 Task: Set the Employee Name "does not match regex" Under Select in Process Payment.
Action: Mouse moved to (135, 15)
Screenshot: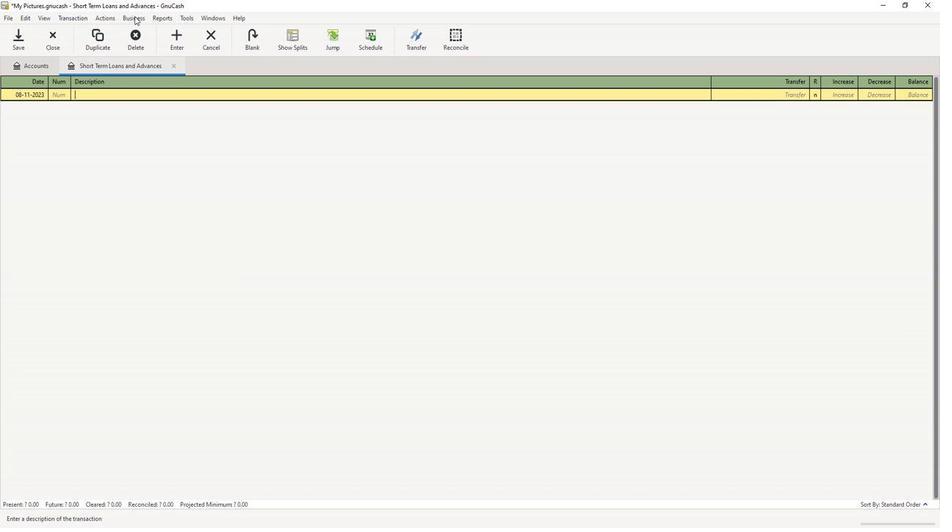 
Action: Mouse pressed left at (135, 15)
Screenshot: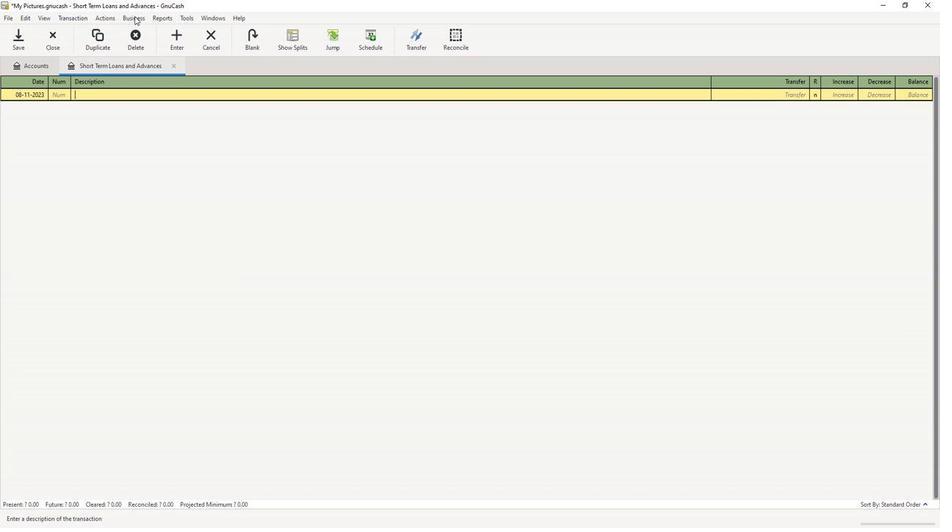 
Action: Mouse moved to (143, 29)
Screenshot: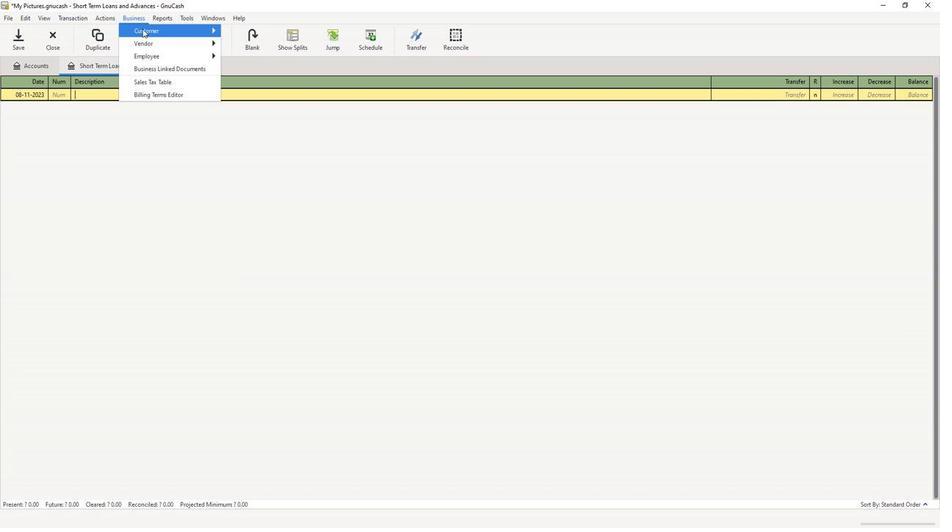 
Action: Mouse pressed left at (143, 29)
Screenshot: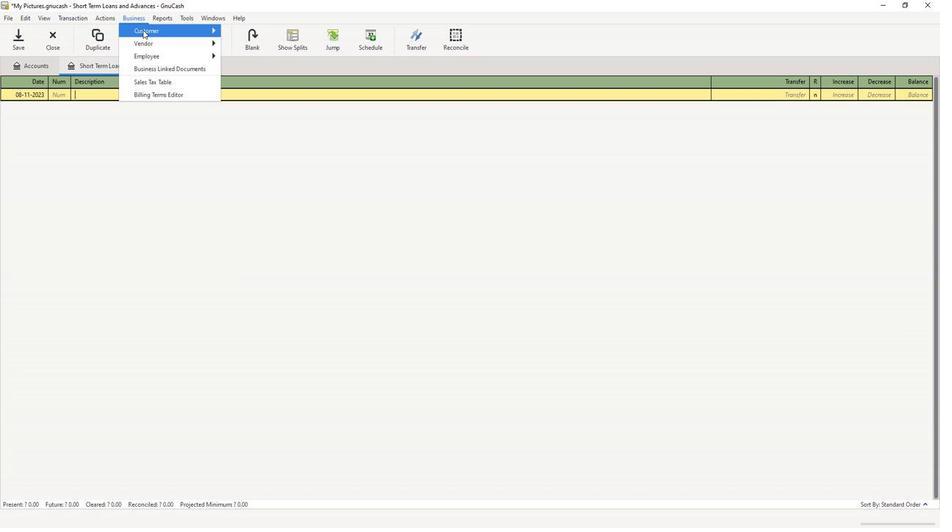 
Action: Mouse moved to (257, 117)
Screenshot: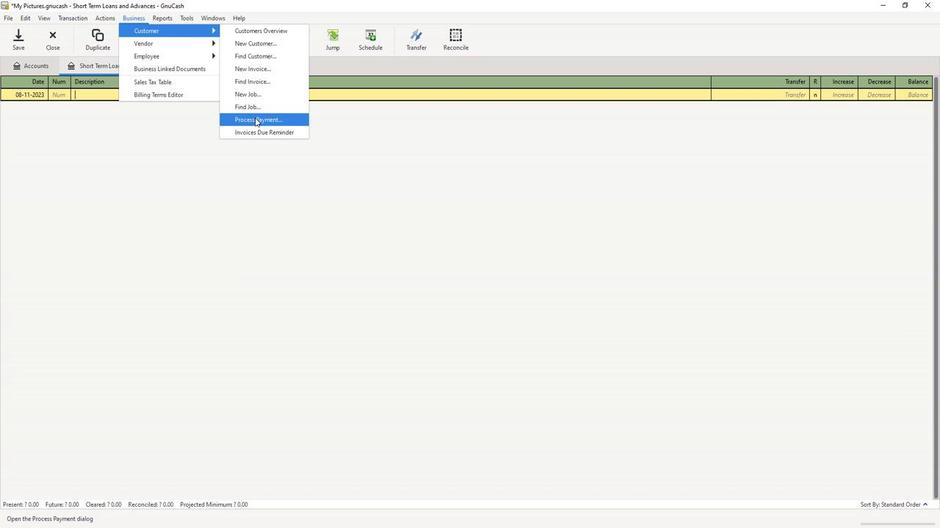 
Action: Mouse pressed left at (257, 117)
Screenshot: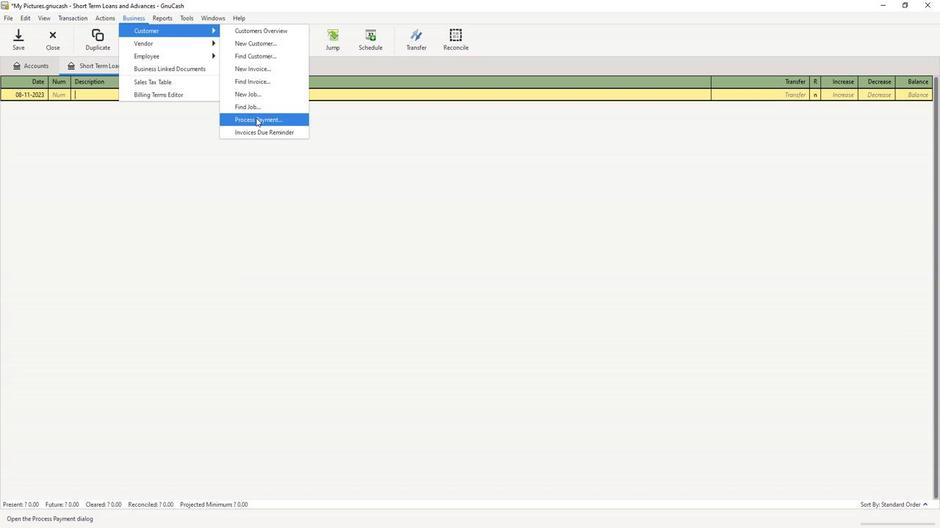 
Action: Mouse moved to (369, 161)
Screenshot: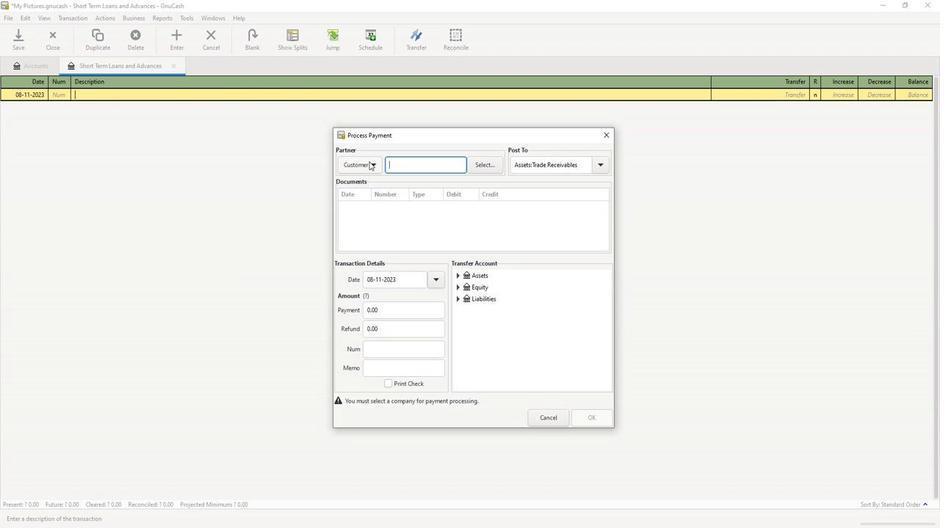 
Action: Mouse pressed left at (369, 161)
Screenshot: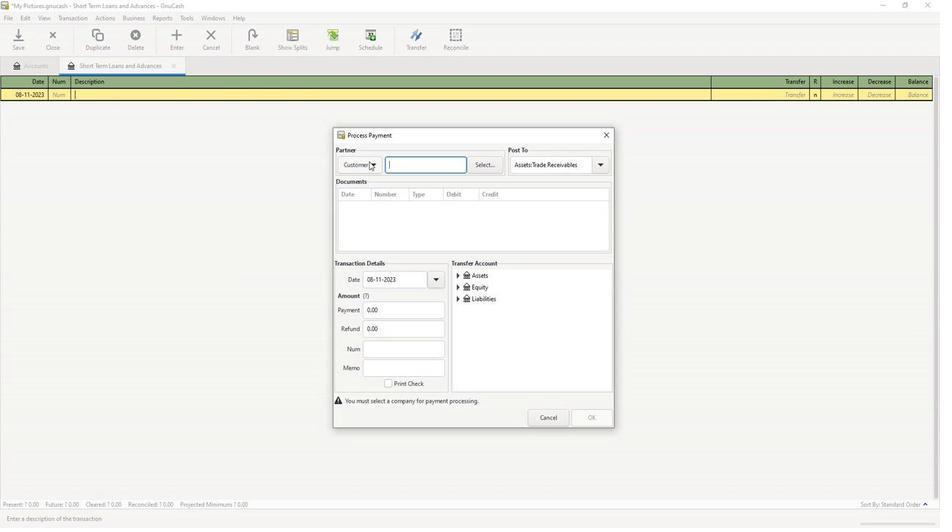 
Action: Mouse moved to (368, 191)
Screenshot: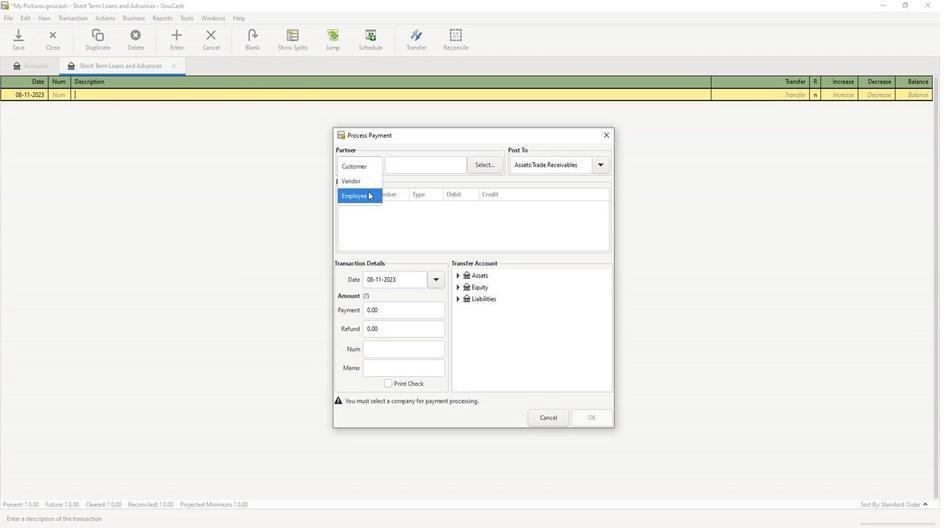 
Action: Mouse pressed left at (368, 191)
Screenshot: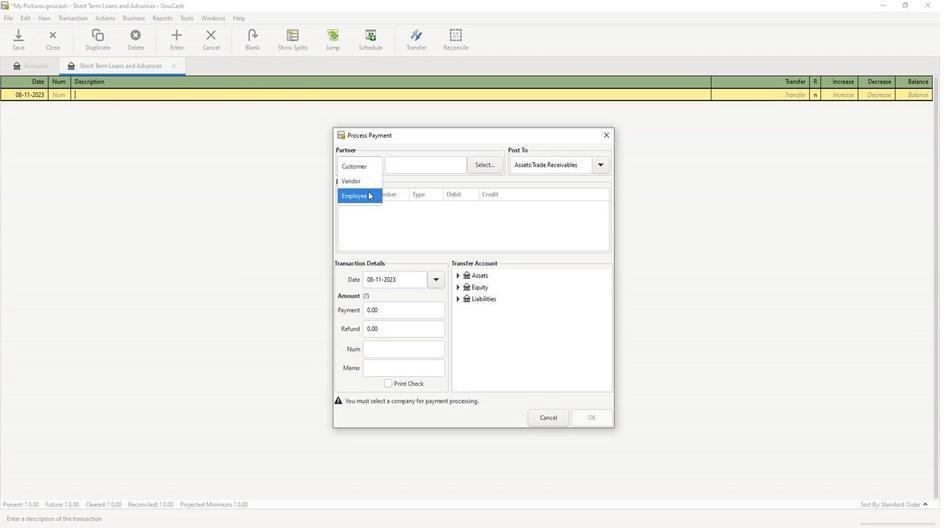 
Action: Mouse moved to (490, 168)
Screenshot: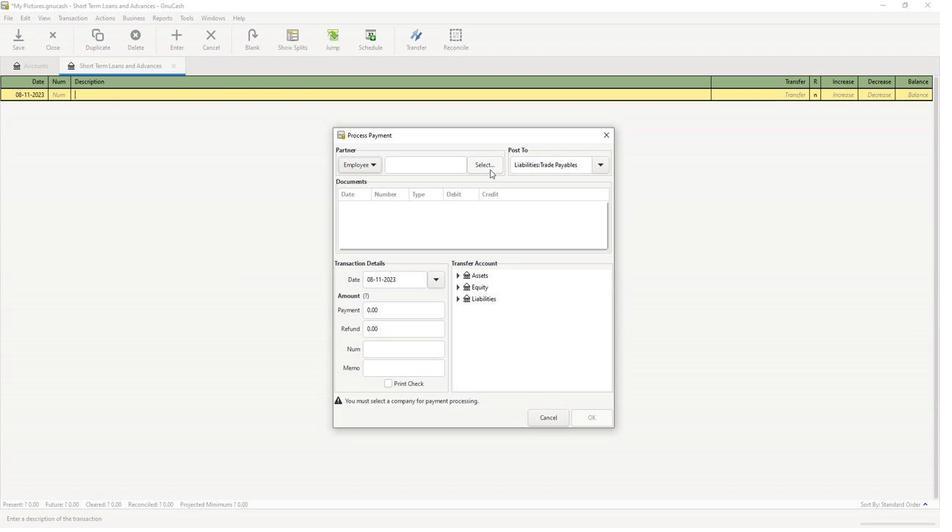 
Action: Mouse pressed left at (490, 168)
Screenshot: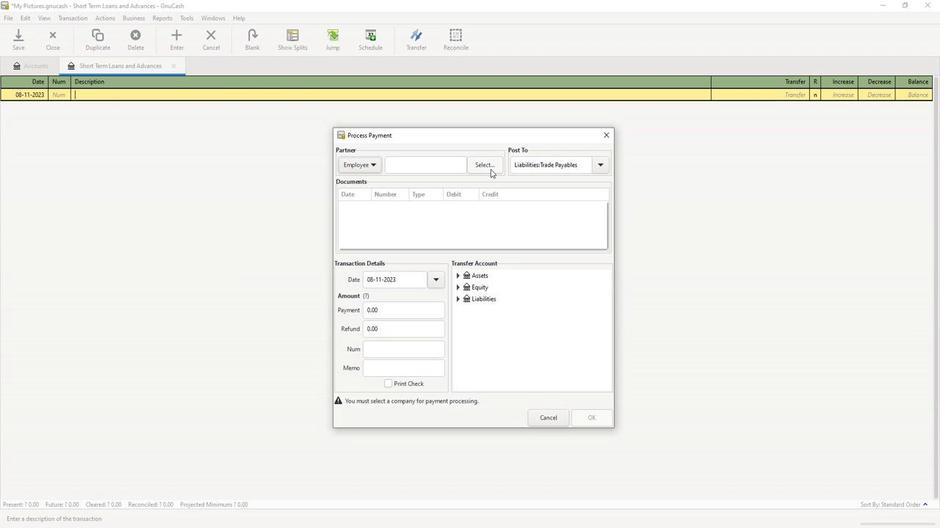 
Action: Mouse moved to (374, 254)
Screenshot: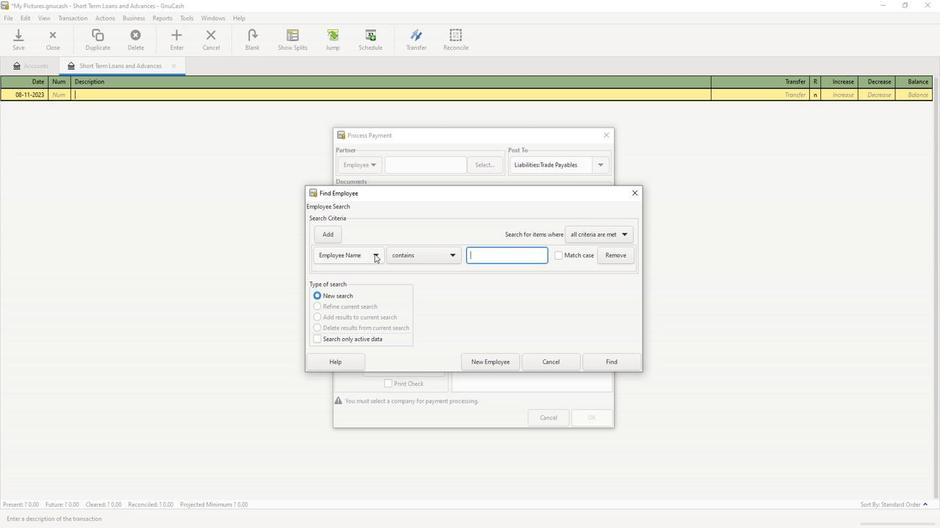 
Action: Mouse pressed left at (374, 254)
Screenshot: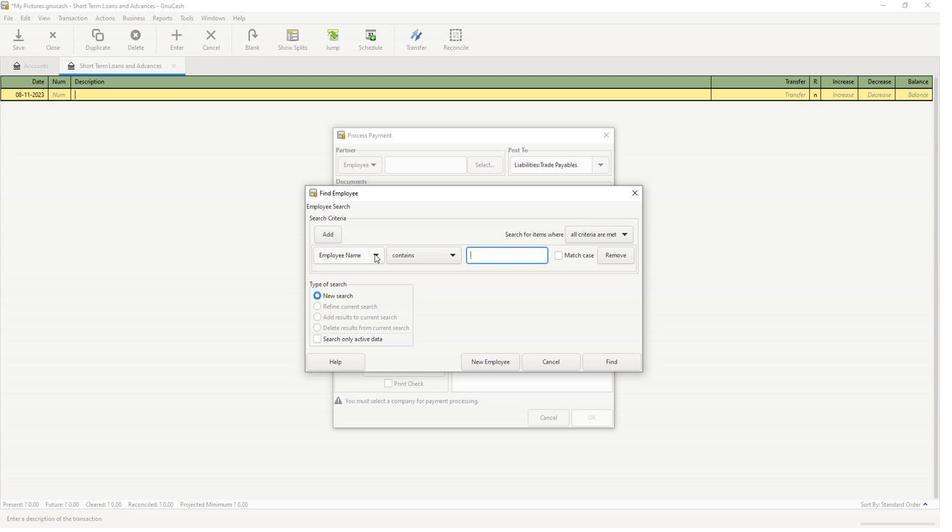 
Action: Mouse moved to (362, 257)
Screenshot: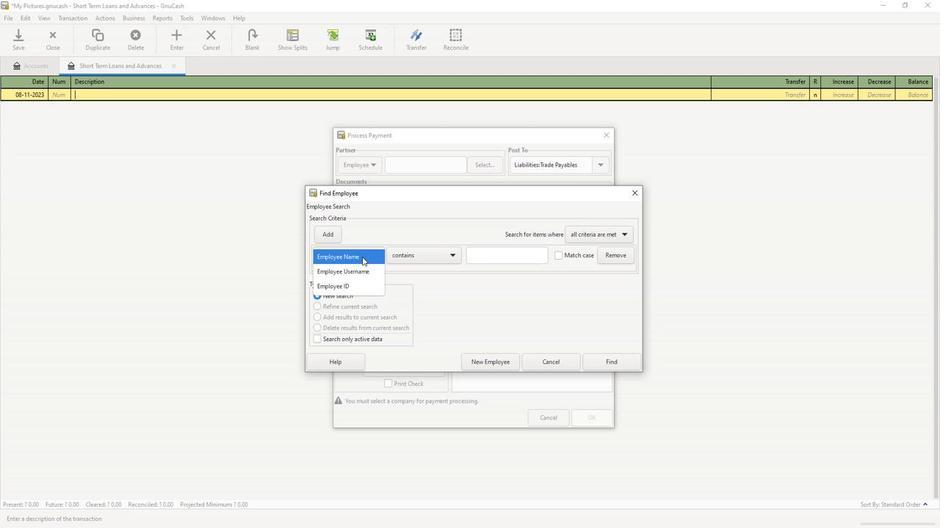 
Action: Mouse pressed left at (362, 257)
Screenshot: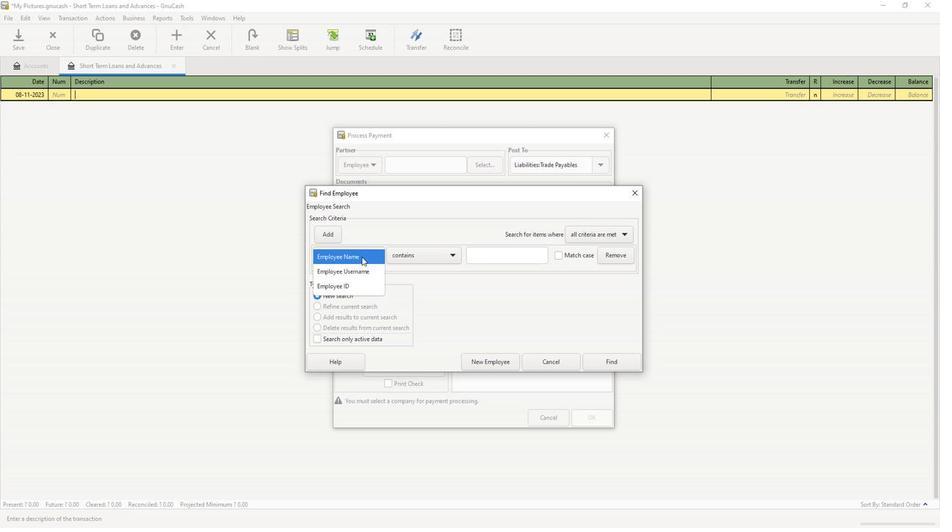 
Action: Mouse moved to (404, 250)
Screenshot: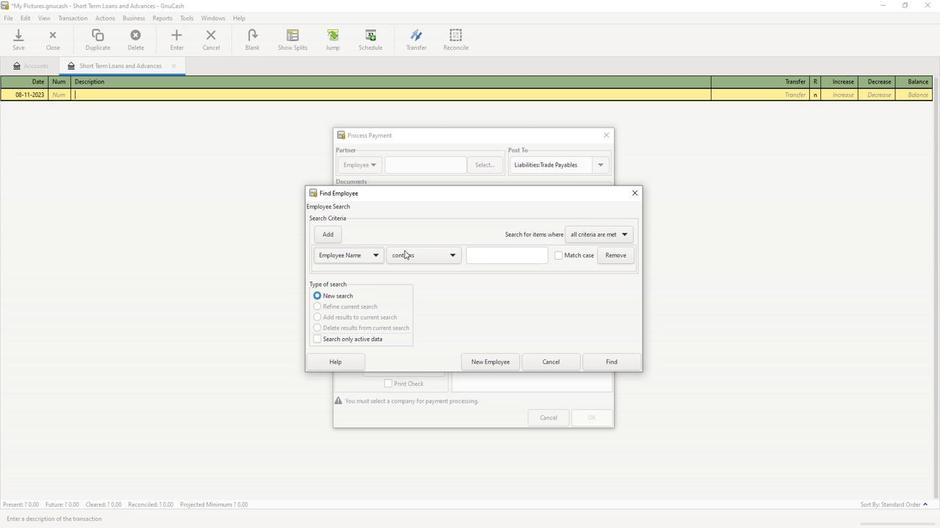
Action: Mouse pressed left at (404, 250)
Screenshot: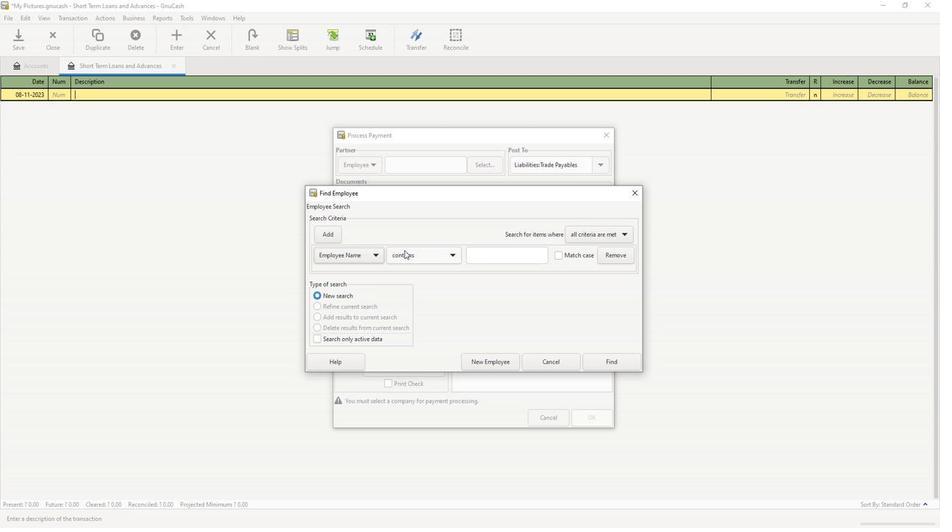 
Action: Mouse moved to (423, 300)
Screenshot: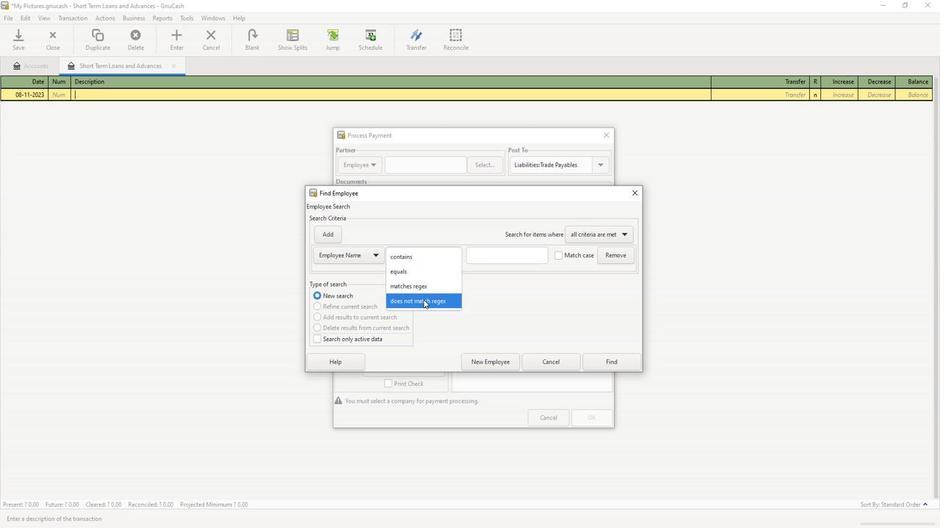 
Action: Mouse pressed left at (423, 300)
Screenshot: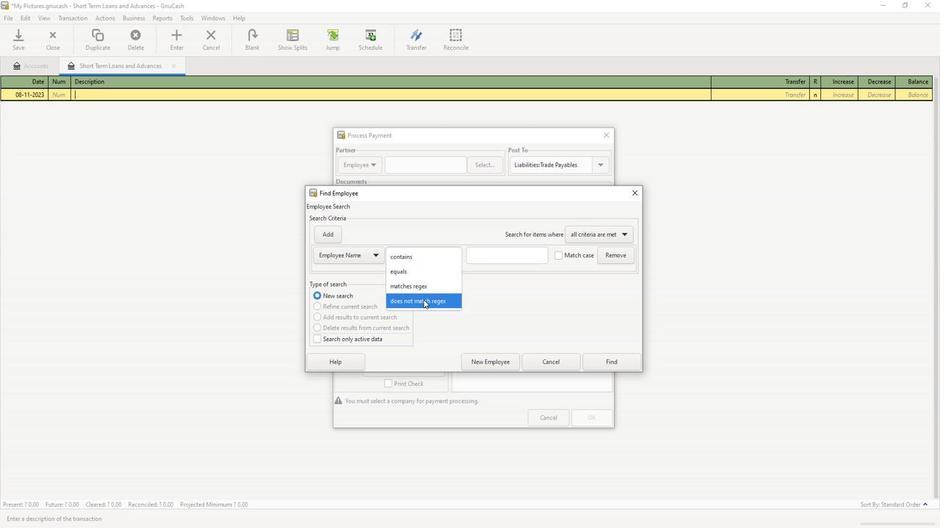 
Action: Mouse moved to (483, 260)
Screenshot: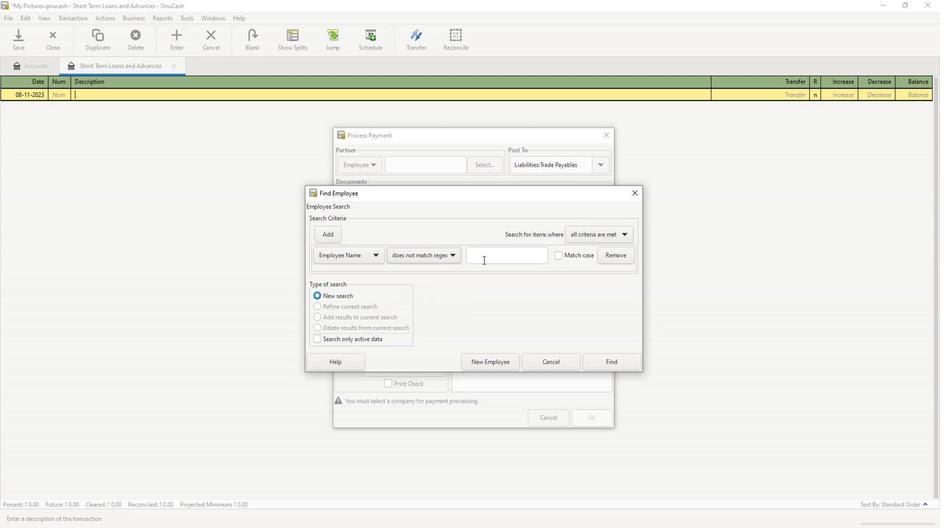 
Action: Mouse pressed left at (483, 260)
Screenshot: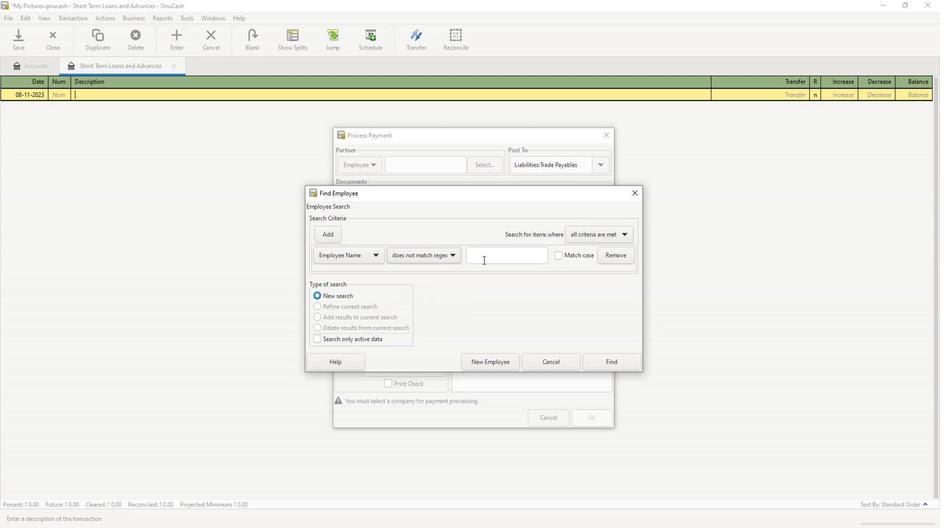
Action: Key pressed <Key.caps_lock>J<Key.caps_lock>ohn<Key.space><Key.caps_lock>S<Key.caps_lock>mith
Screenshot: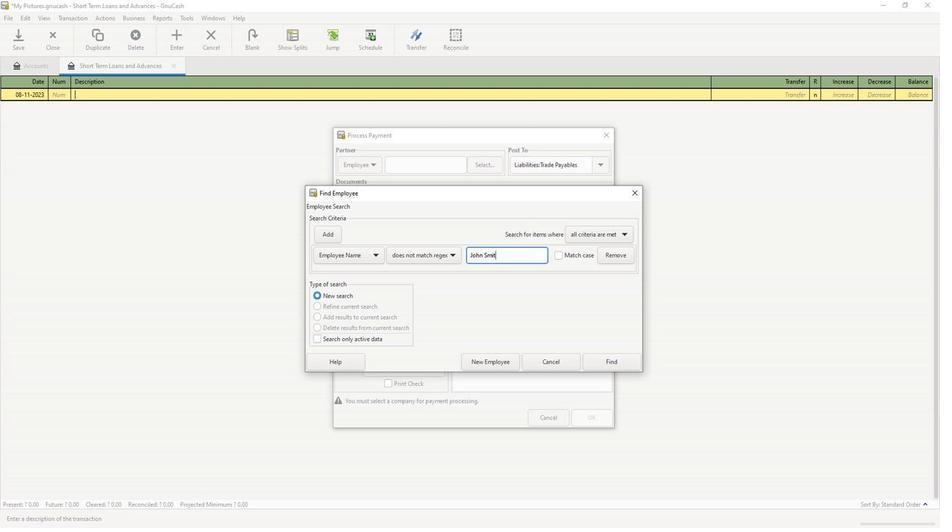 
Action: Mouse moved to (605, 362)
Screenshot: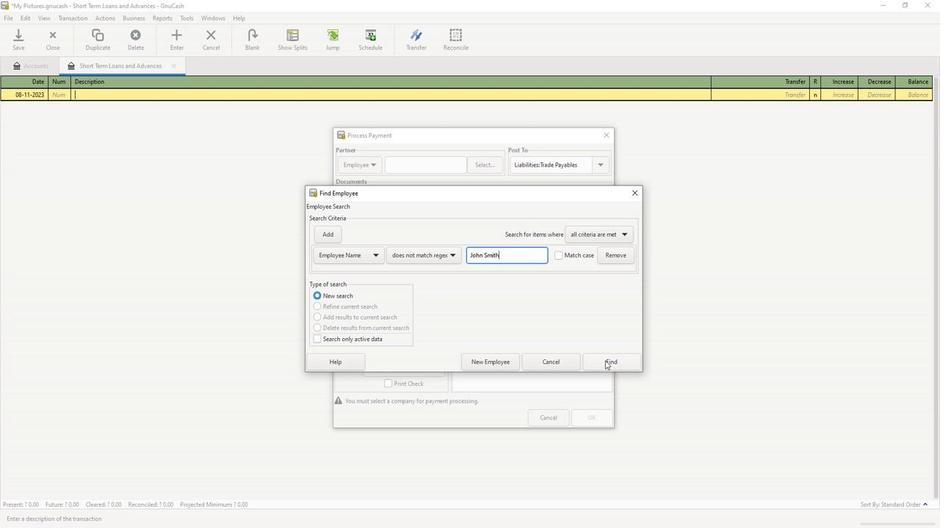 
Action: Mouse pressed left at (605, 362)
Screenshot: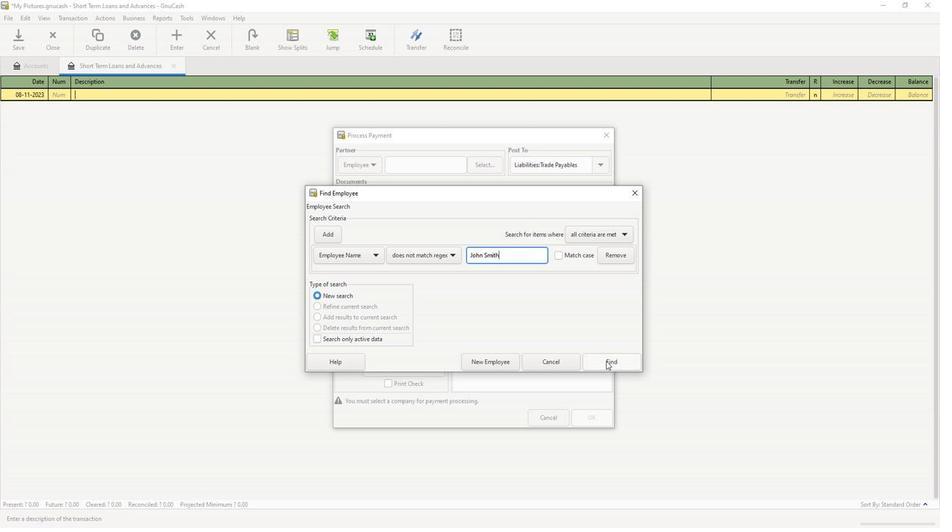 
Action: Mouse moved to (617, 371)
Screenshot: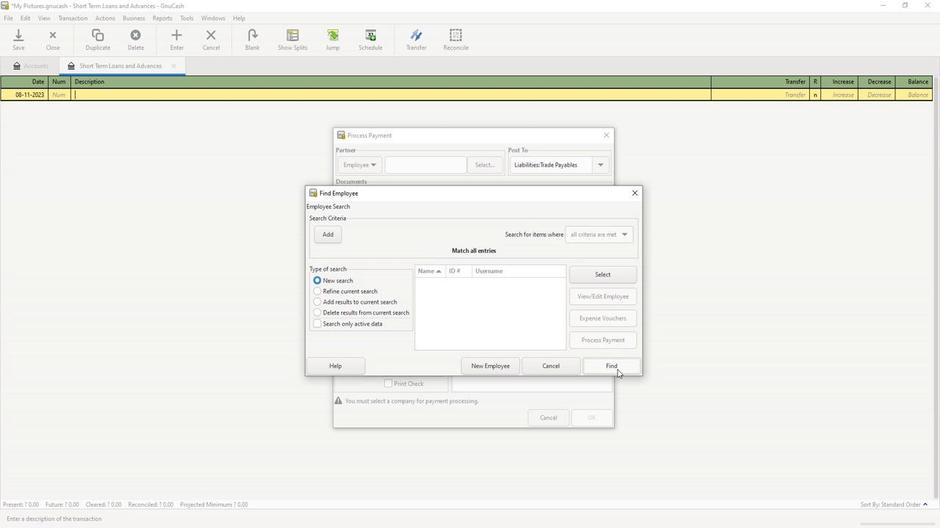 
Action: Mouse pressed left at (617, 371)
Screenshot: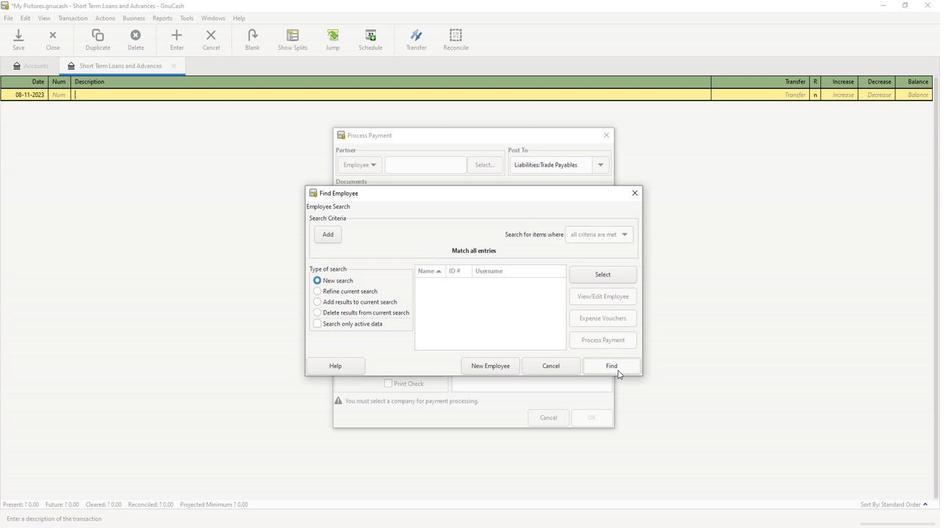 
